 Task: Add The Honest Company Ultra Calming Shampoo & Body Wash to the cart.
Action: Mouse moved to (860, 295)
Screenshot: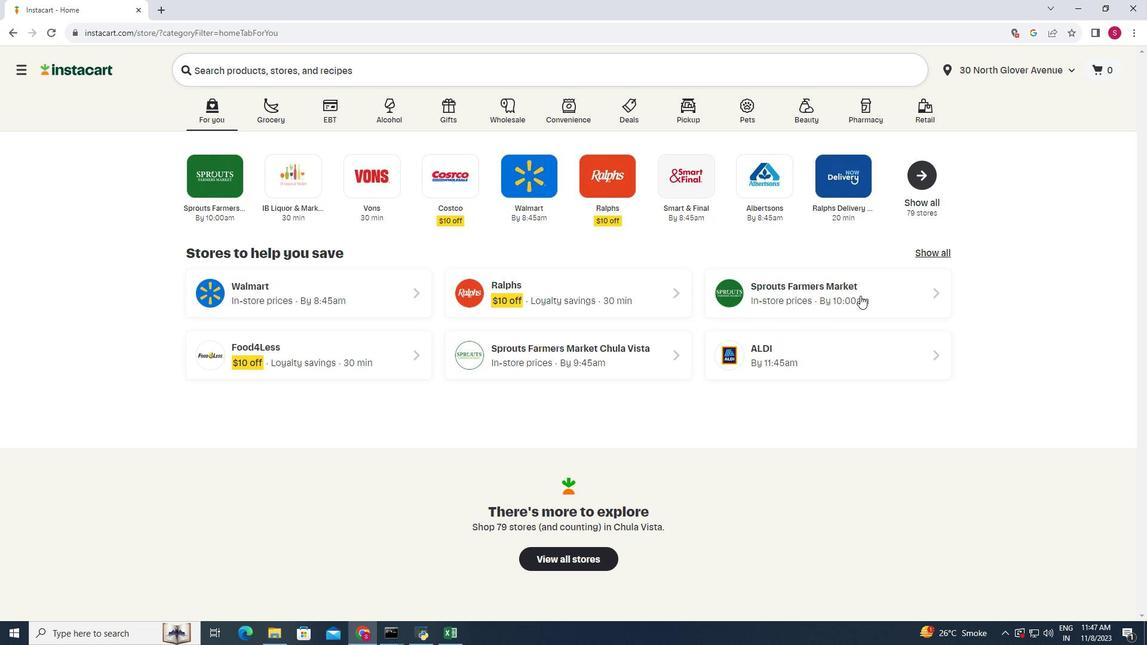 
Action: Mouse pressed left at (860, 295)
Screenshot: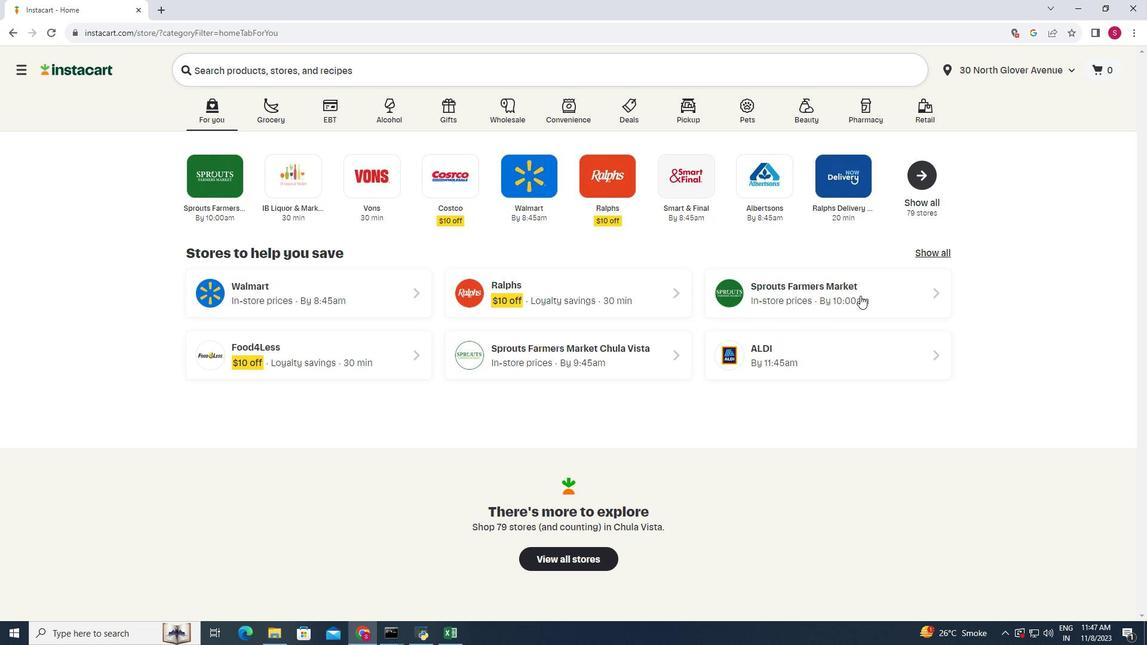 
Action: Mouse moved to (60, 476)
Screenshot: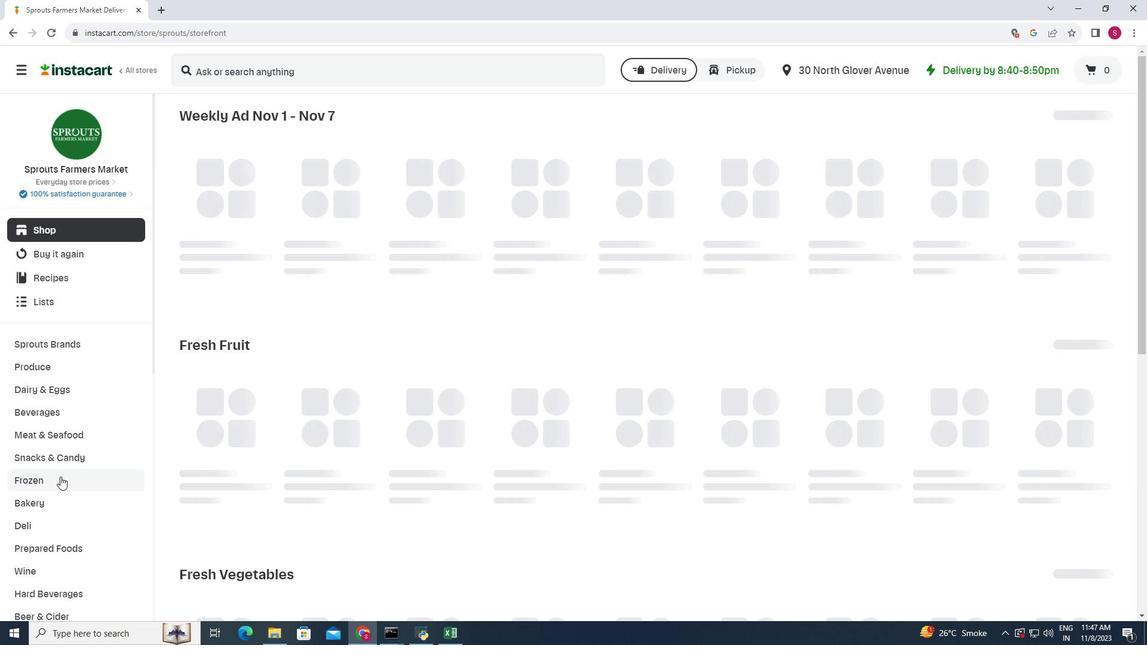 
Action: Mouse scrolled (60, 476) with delta (0, 0)
Screenshot: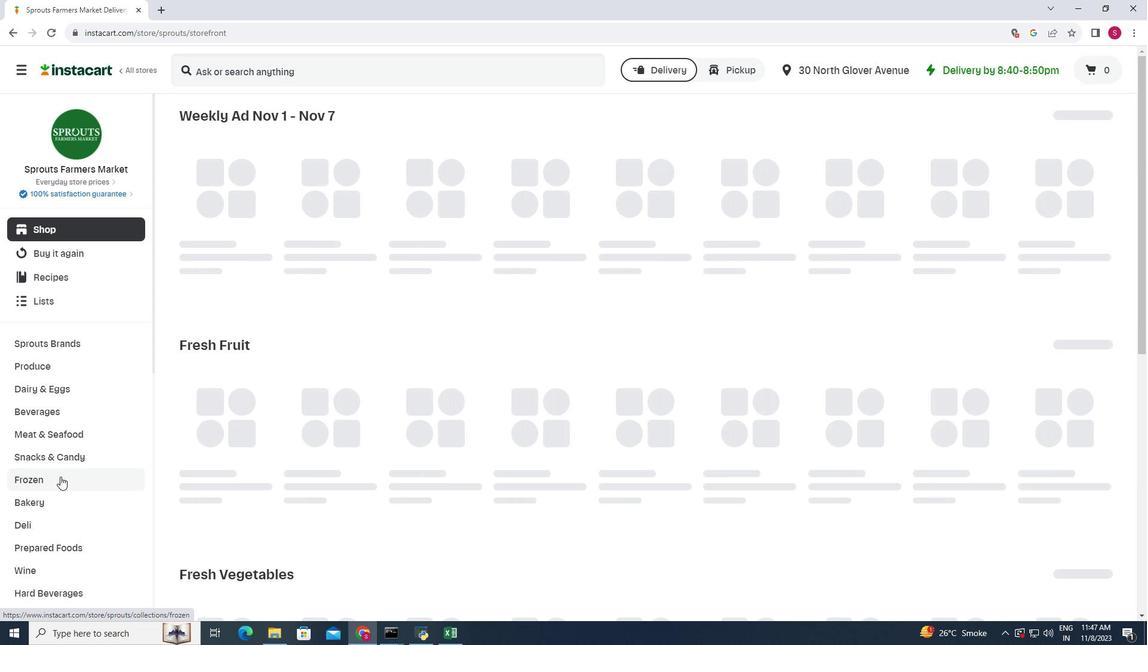 
Action: Mouse scrolled (60, 476) with delta (0, 0)
Screenshot: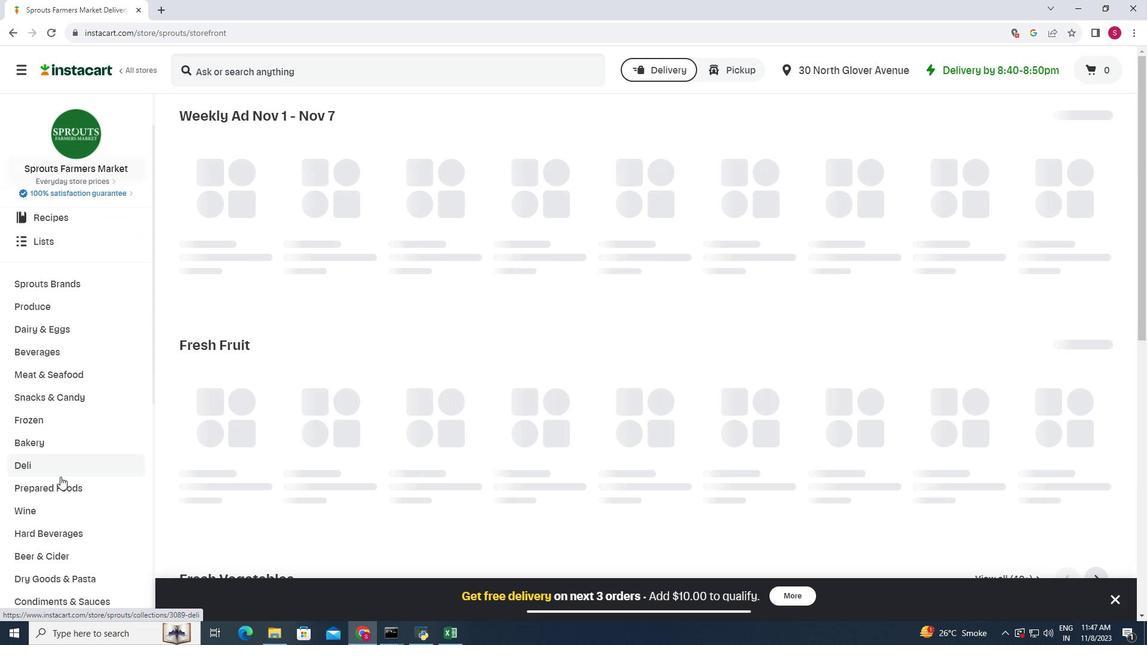 
Action: Mouse scrolled (60, 476) with delta (0, 0)
Screenshot: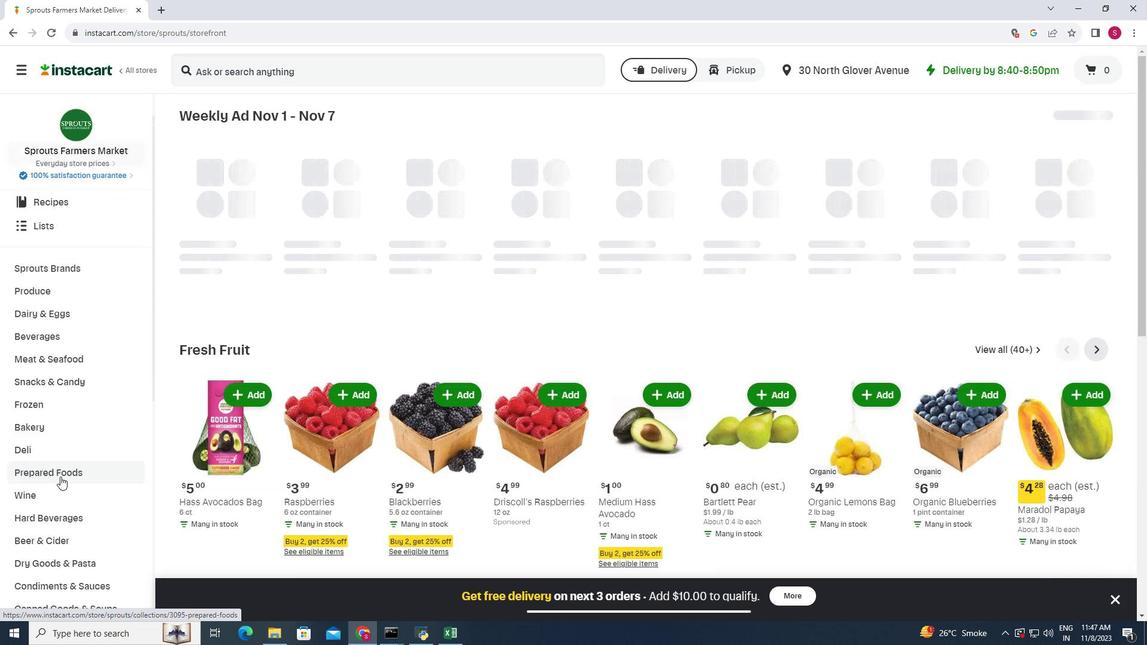 
Action: Mouse scrolled (60, 476) with delta (0, 0)
Screenshot: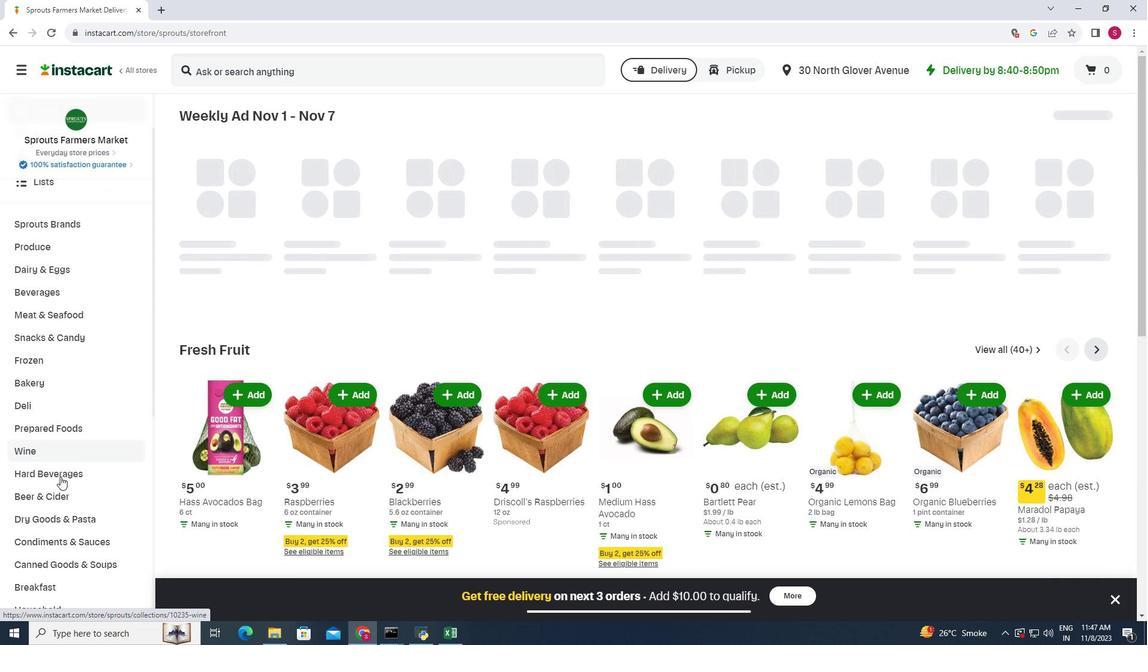 
Action: Mouse scrolled (60, 476) with delta (0, 0)
Screenshot: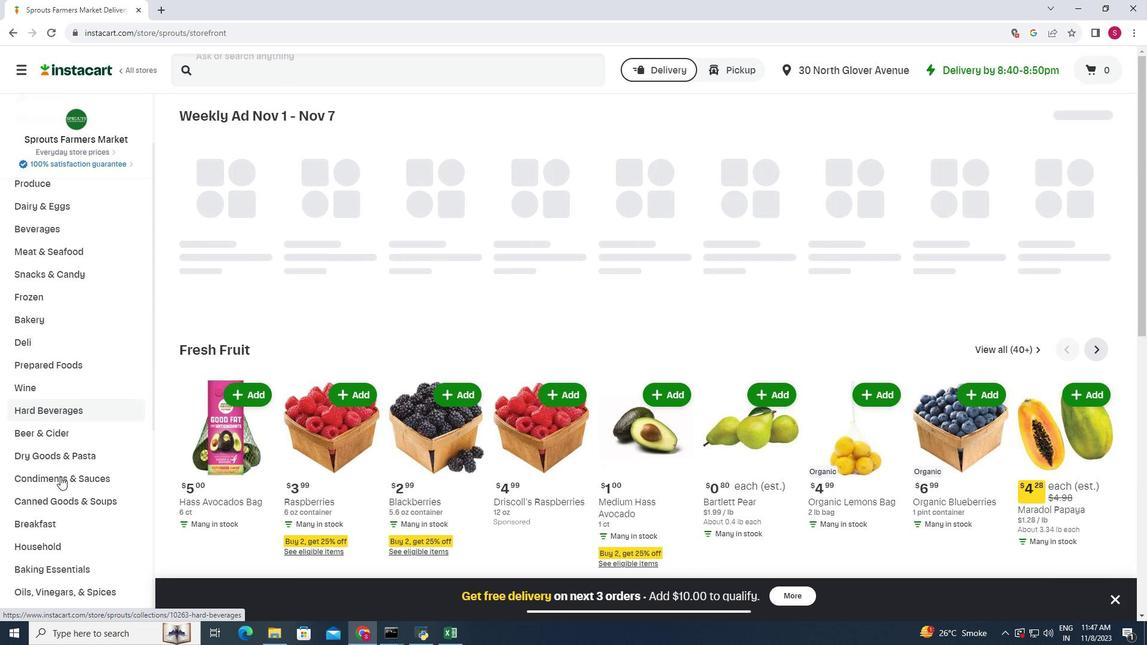 
Action: Mouse moved to (60, 476)
Screenshot: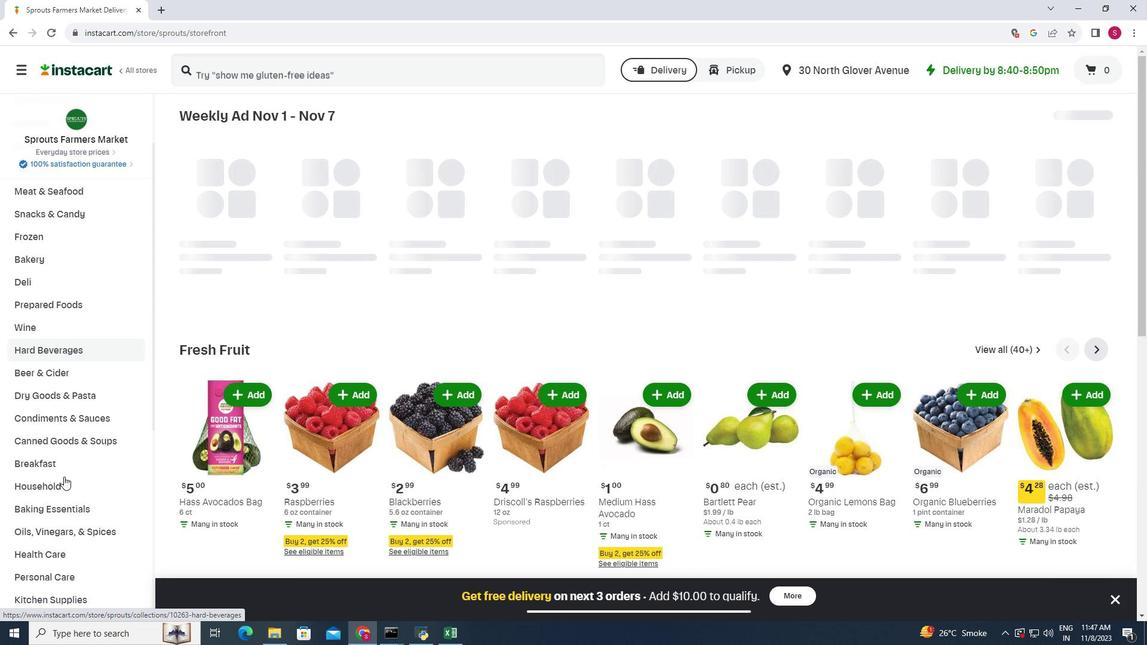 
Action: Mouse scrolled (60, 476) with delta (0, 0)
Screenshot: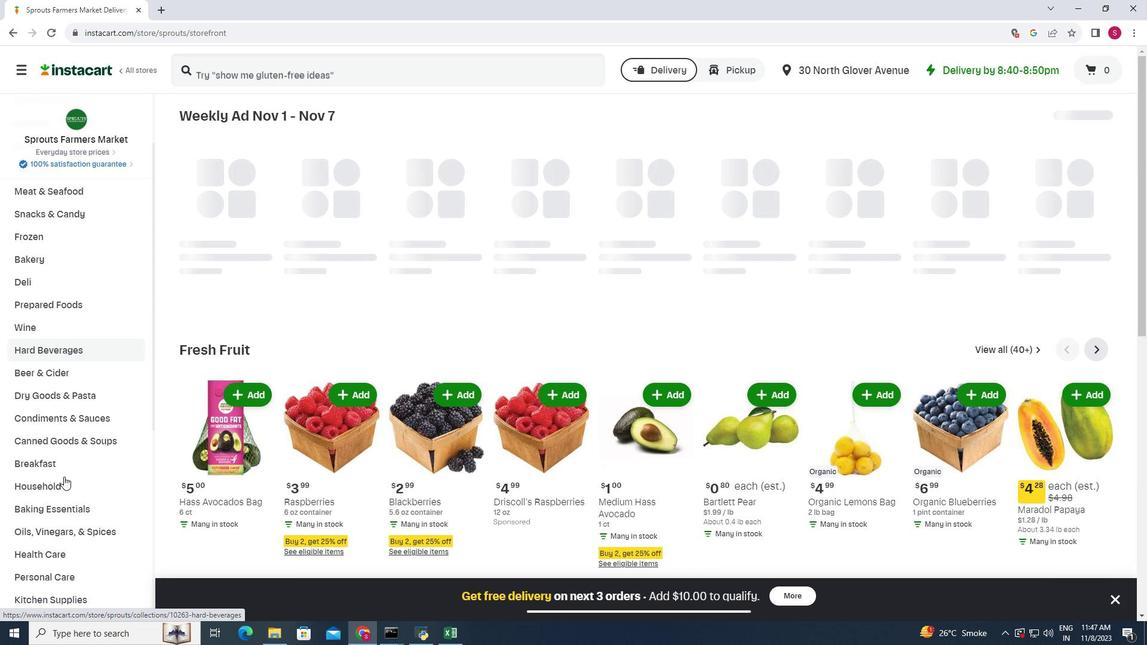 
Action: Mouse moved to (63, 476)
Screenshot: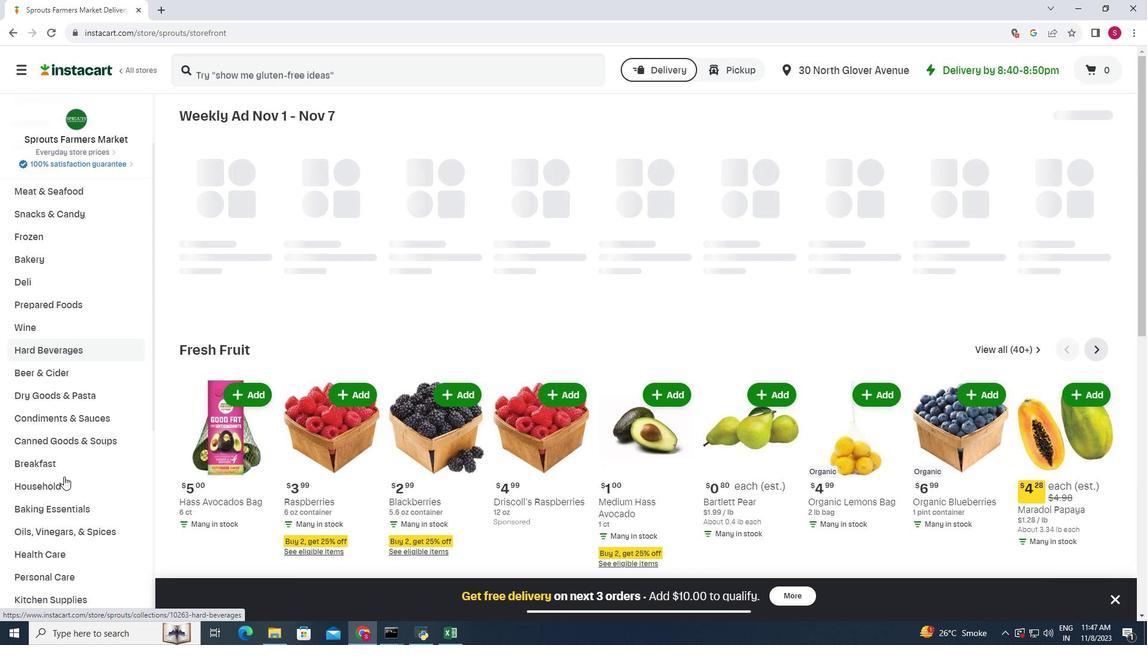 
Action: Mouse scrolled (63, 476) with delta (0, 0)
Screenshot: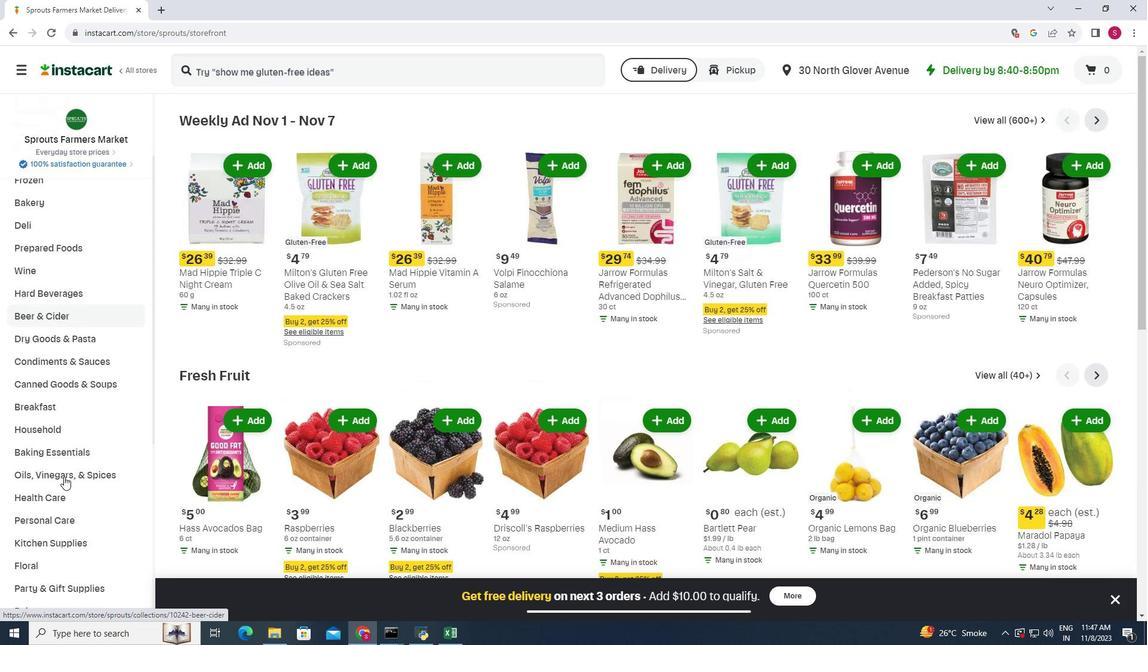 
Action: Mouse moved to (75, 468)
Screenshot: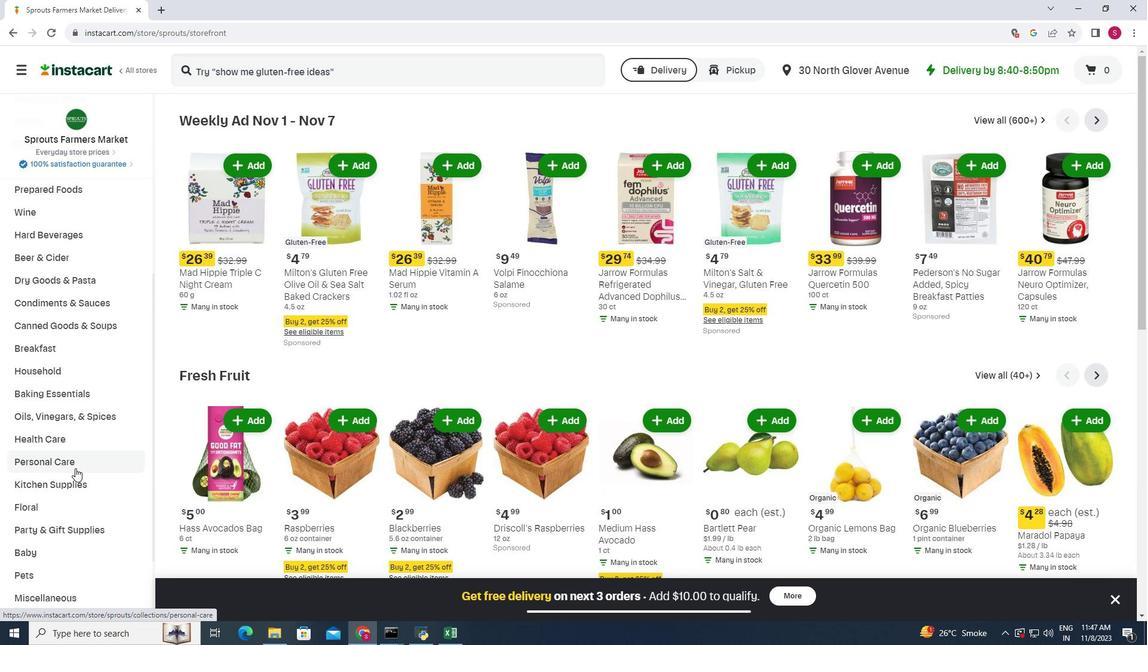 
Action: Mouse pressed left at (75, 468)
Screenshot: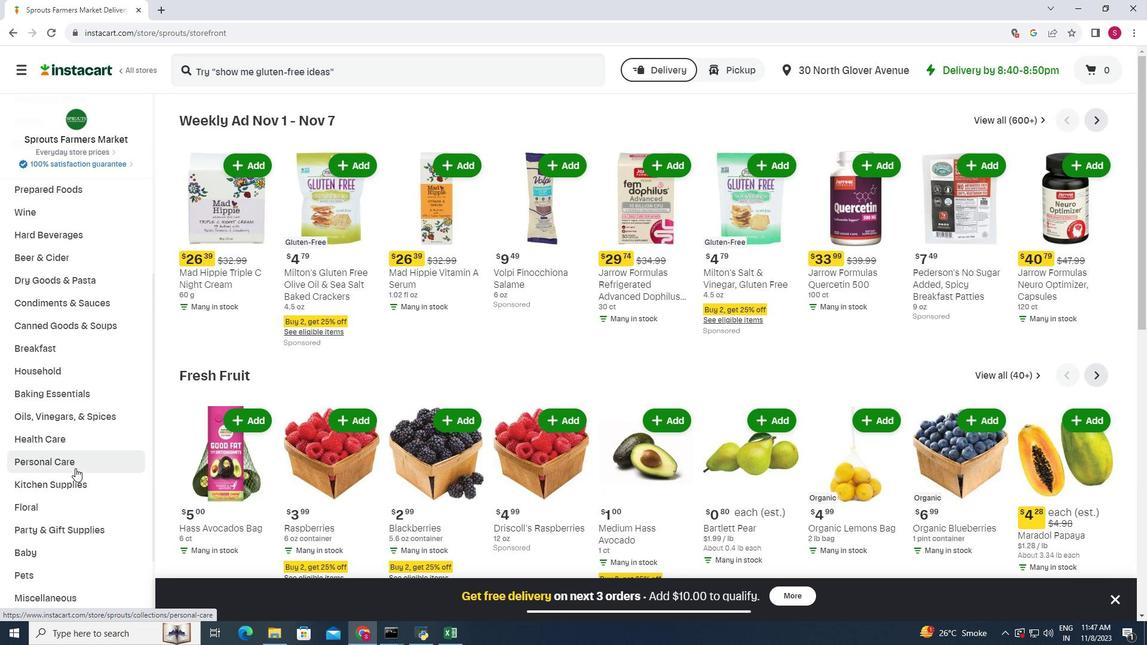 
Action: Mouse moved to (300, 160)
Screenshot: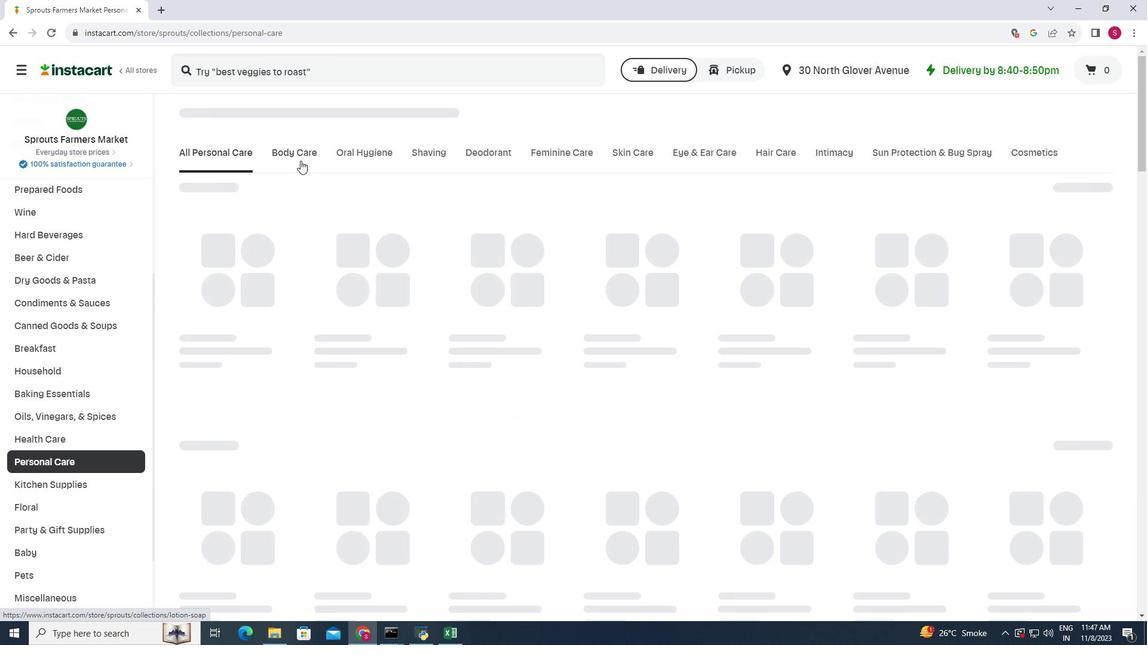 
Action: Mouse pressed left at (300, 160)
Screenshot: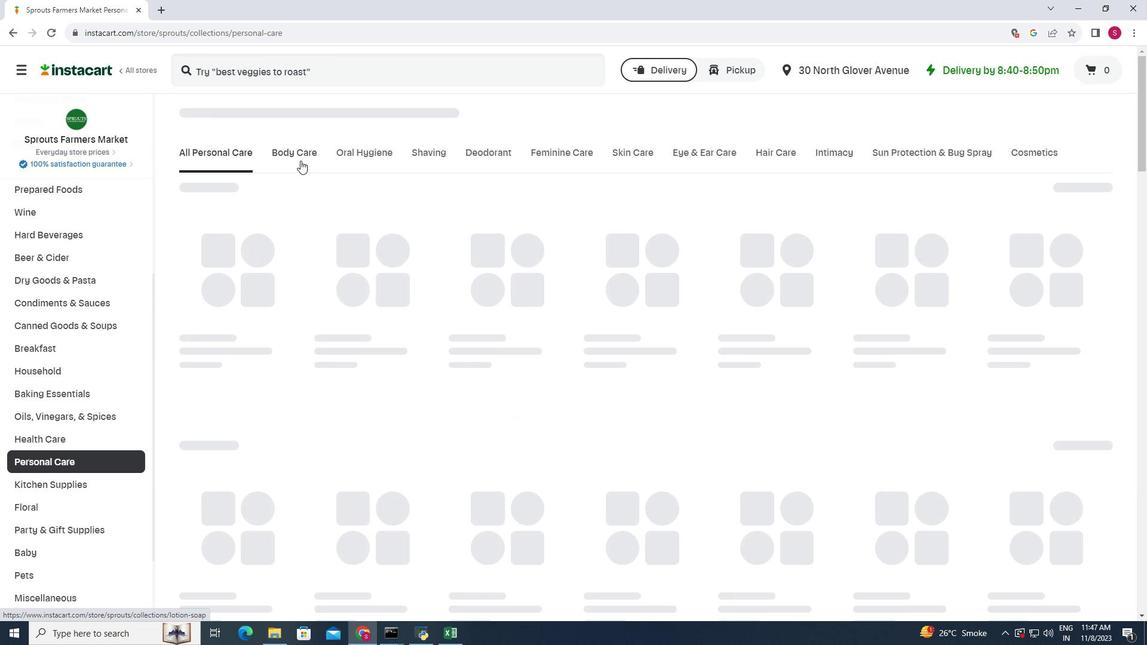 
Action: Mouse moved to (271, 197)
Screenshot: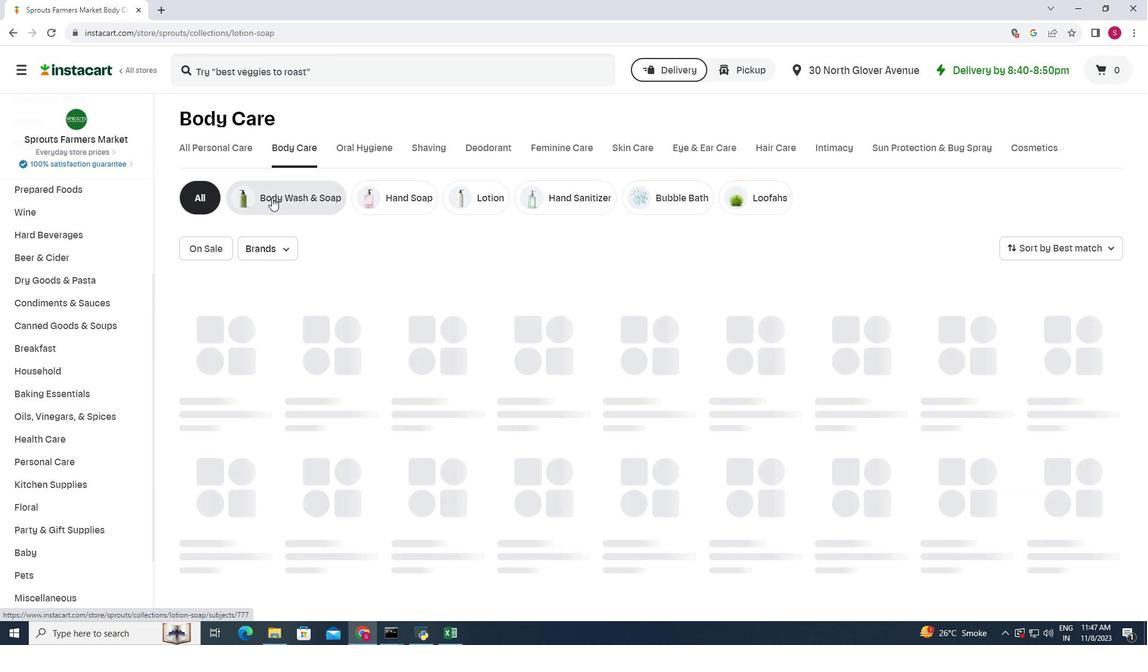 
Action: Mouse pressed left at (271, 197)
Screenshot: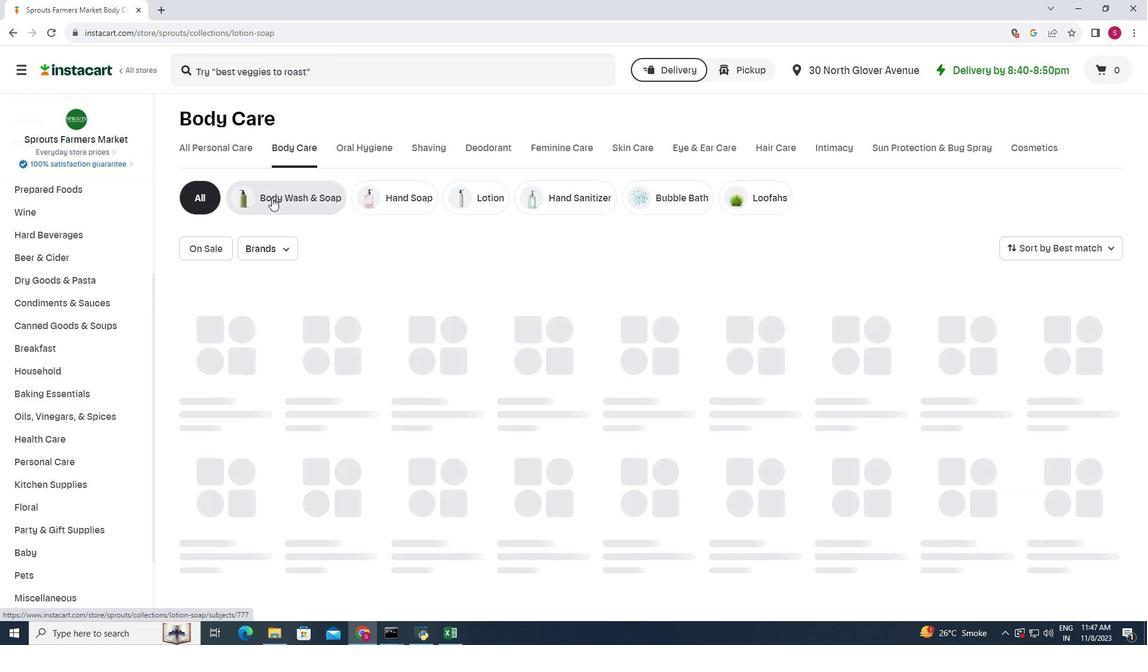 
Action: Mouse moved to (317, 71)
Screenshot: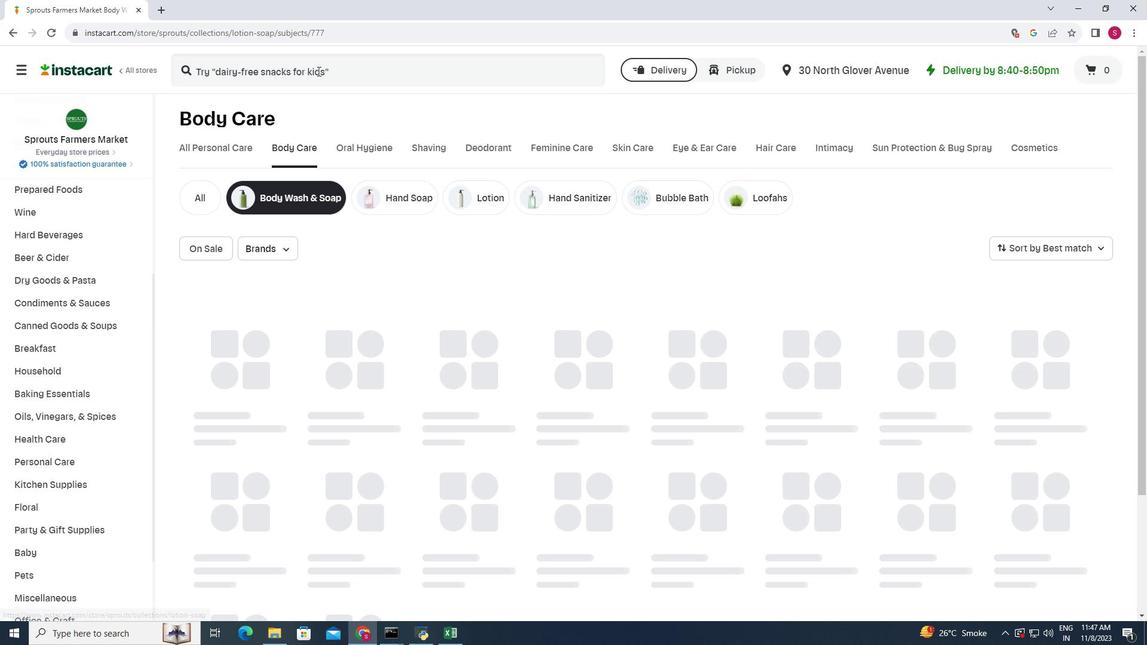 
Action: Mouse pressed left at (317, 71)
Screenshot: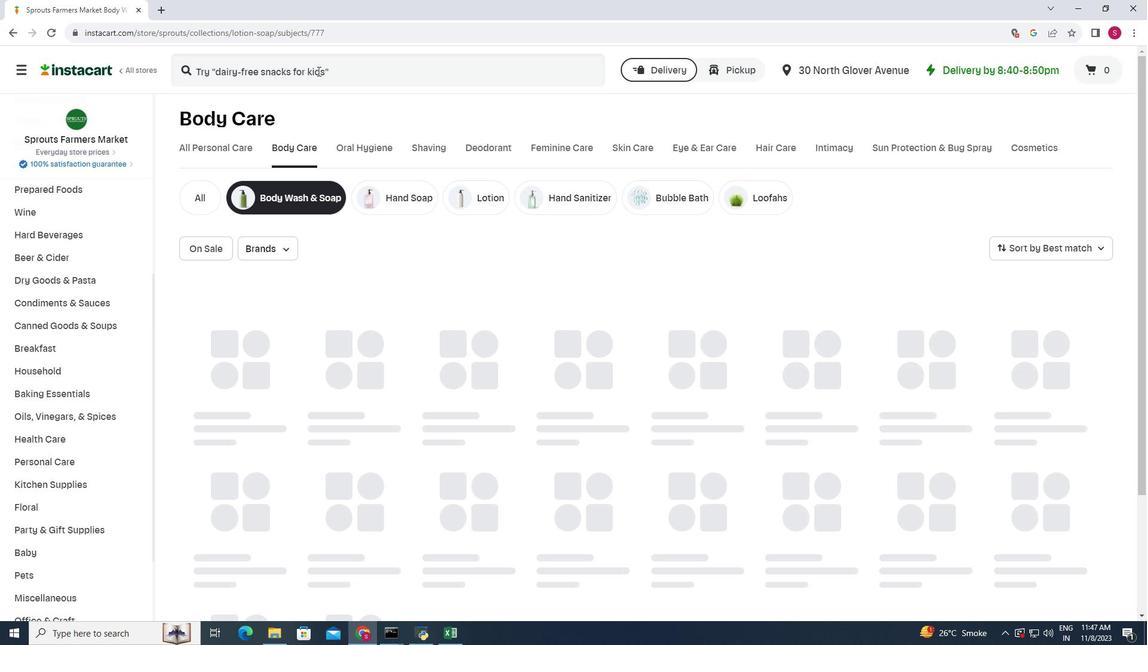 
Action: Mouse moved to (317, 71)
Screenshot: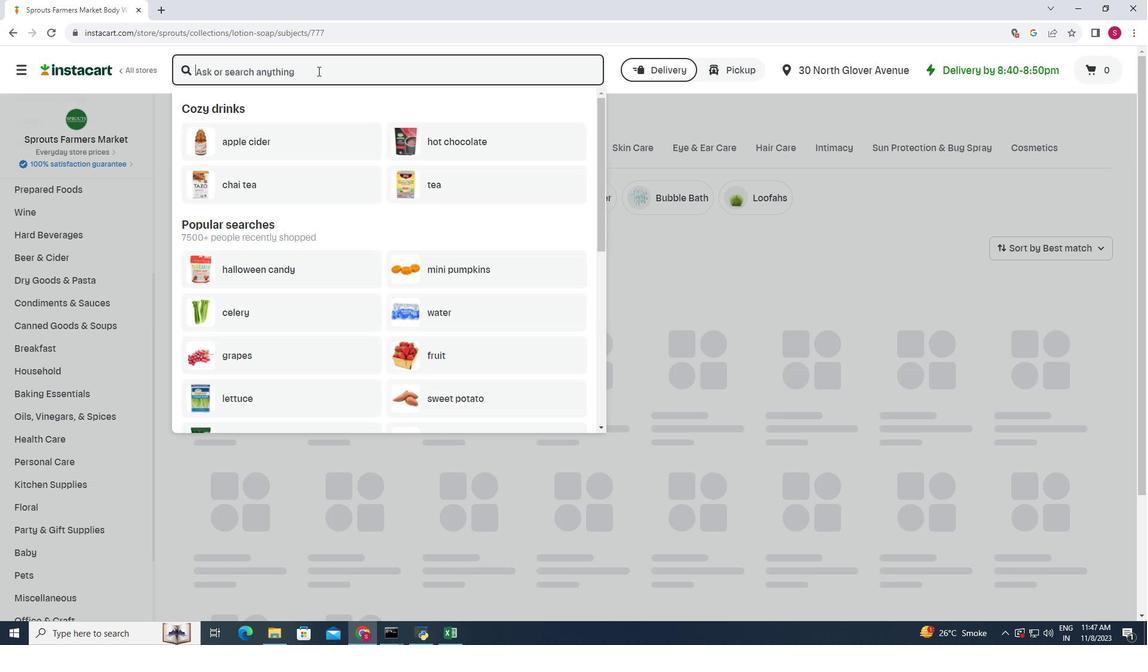 
Action: Key pressed <Key.shift>The<Key.space><Key.shift>Honest<Key.space><Key.shift>Compny<Key.space><Key.backspace><Key.backspace><Key.backspace>any<Key.space><Key.shift>Ultra<Key.space><Key.shift>Calming<Key.space><Key.shift><Key.shift><Key.shift><Key.shift><Key.shift><Key.shift>Shampoo<Key.space><Key.shift><Key.shift><Key.shift><Key.shift>&<Key.space><Key.shift>Bosy<Key.space><Key.shift>Wash<Key.enter>
Screenshot: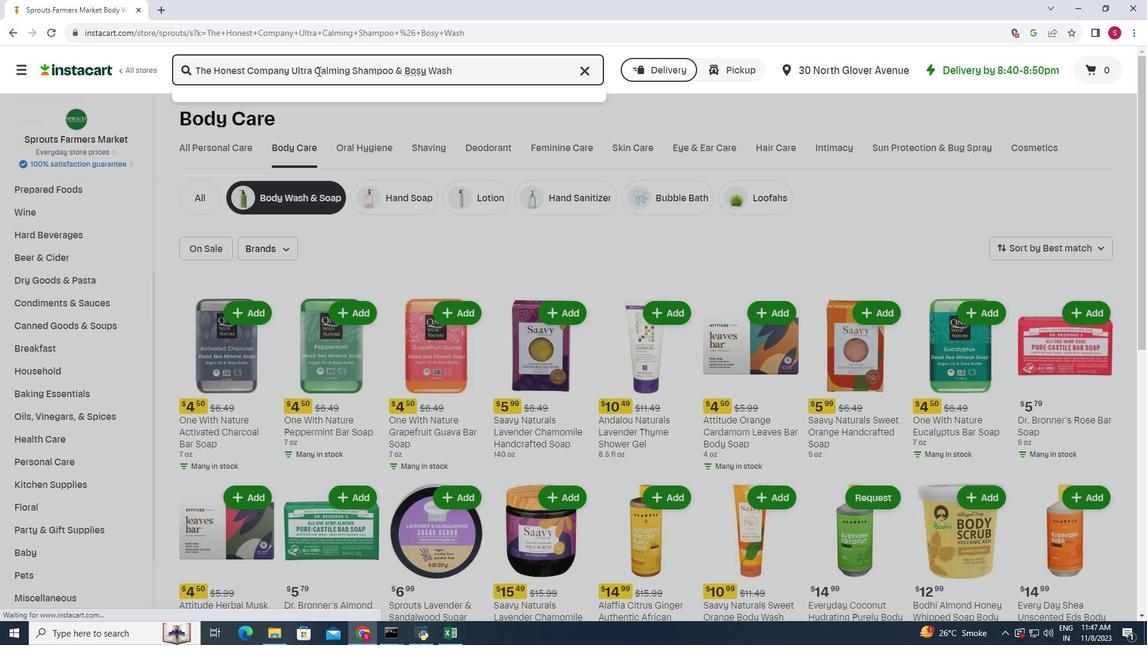 
Action: Mouse moved to (585, 230)
Screenshot: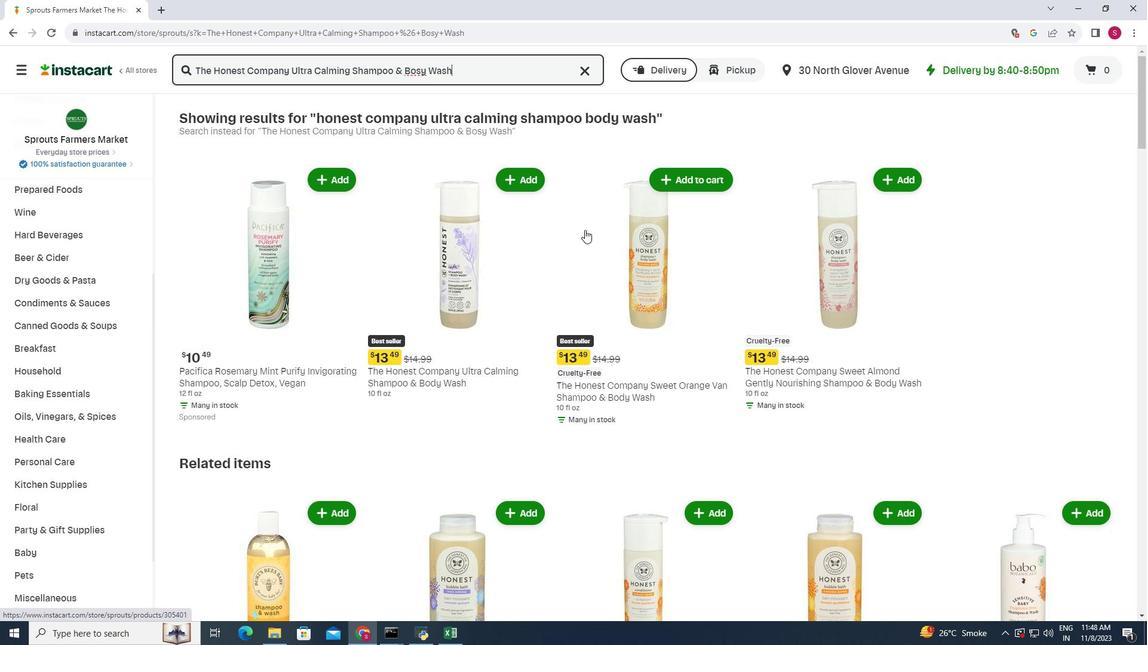 
Action: Mouse scrolled (585, 229) with delta (0, 0)
Screenshot: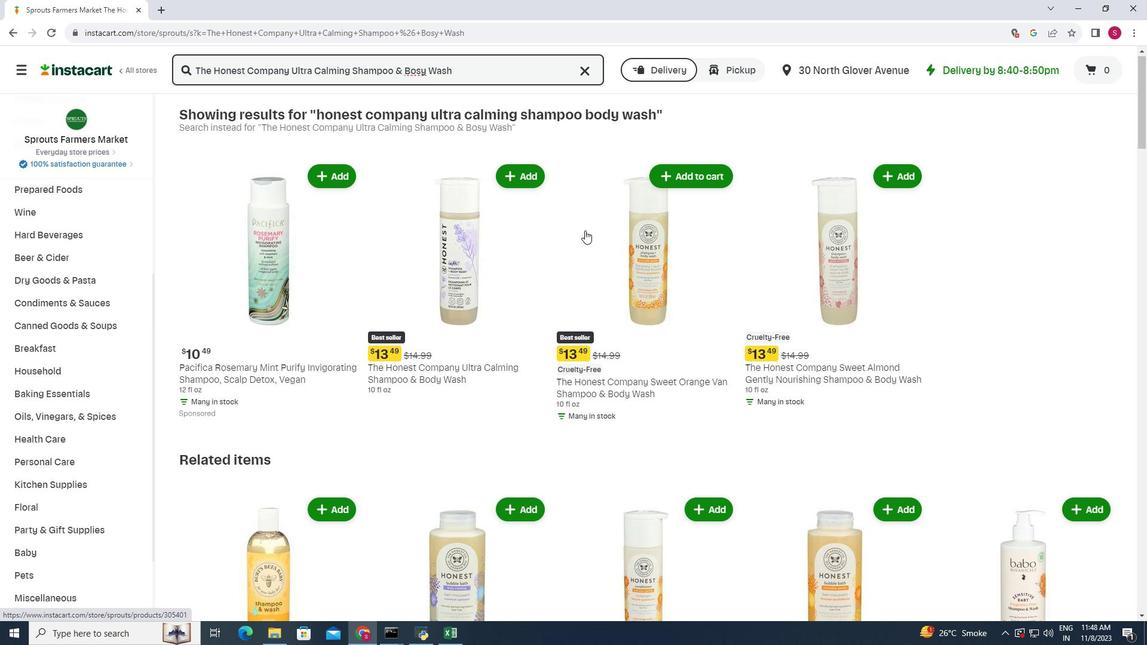 
Action: Mouse moved to (585, 230)
Screenshot: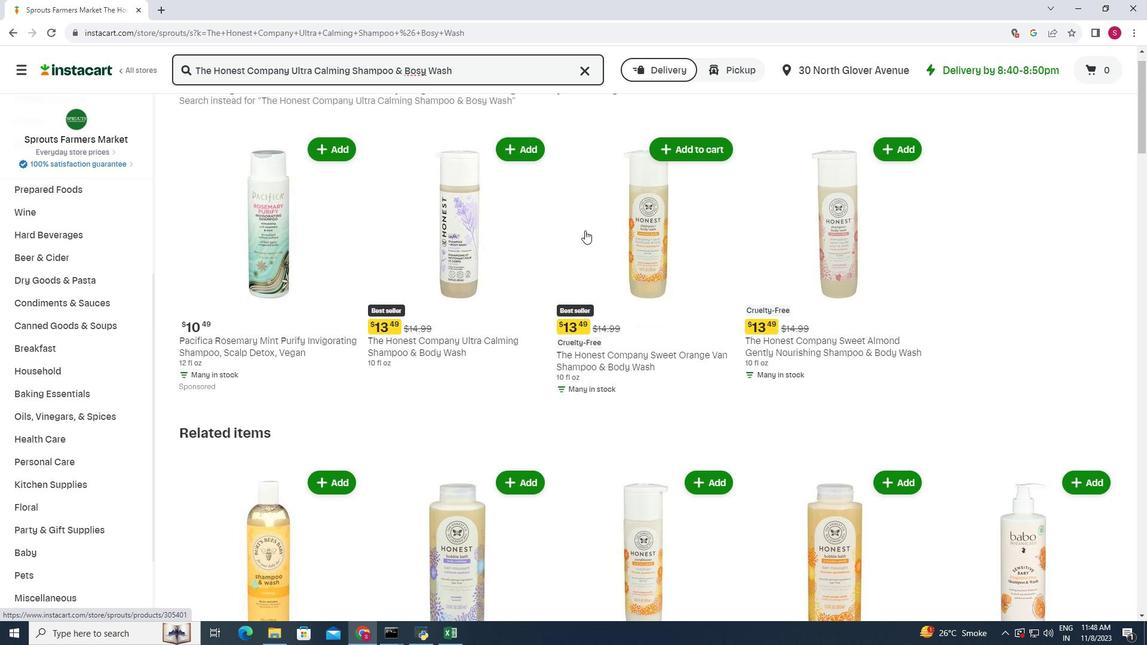 
Action: Mouse scrolled (585, 231) with delta (0, 0)
Screenshot: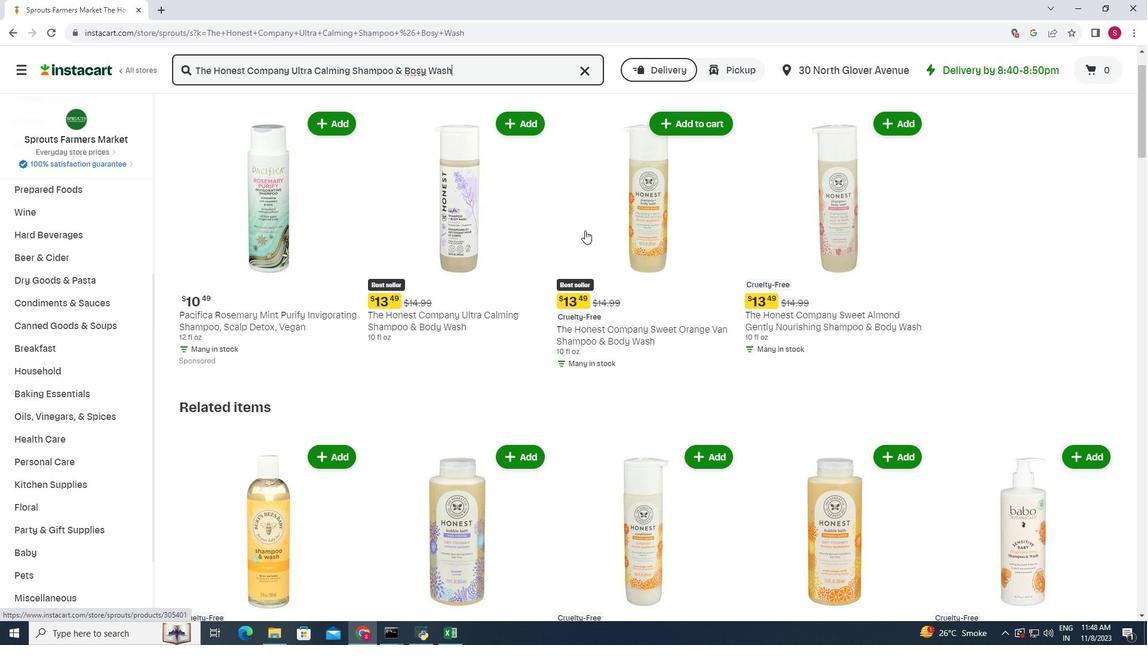 
Action: Mouse moved to (516, 185)
Screenshot: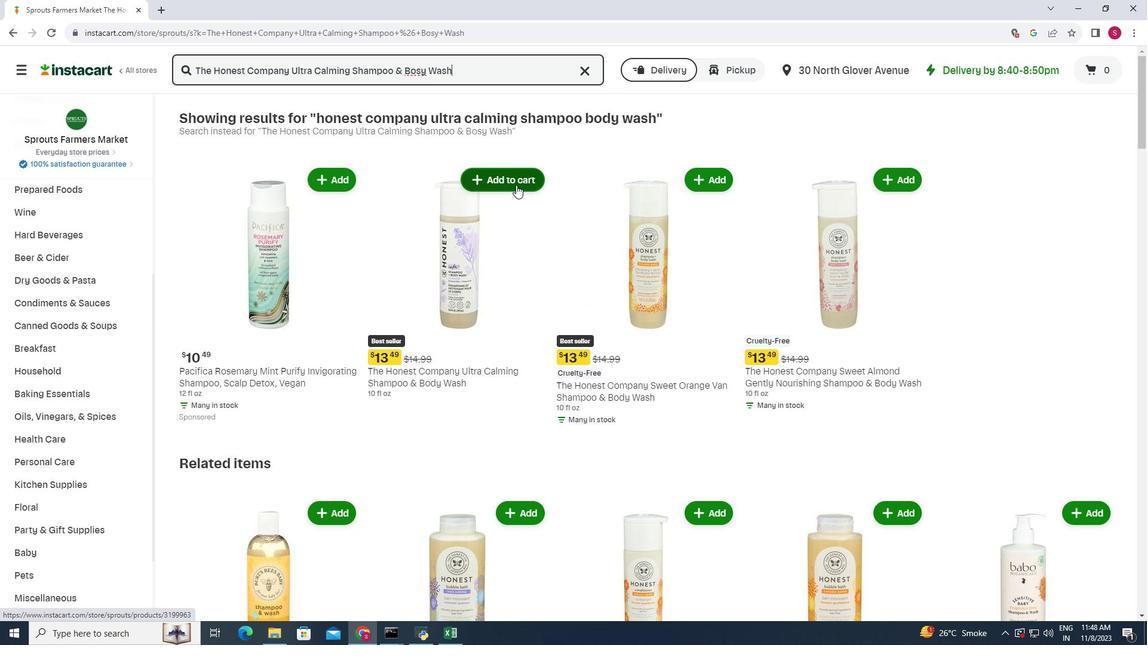 
Action: Mouse pressed left at (516, 185)
Screenshot: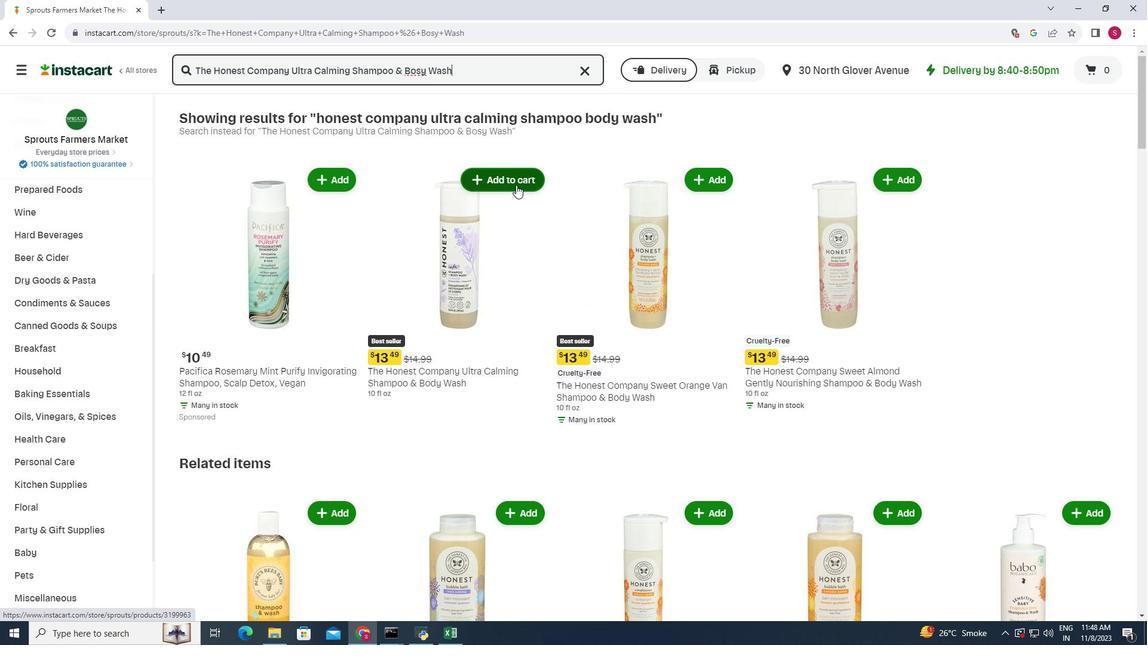 
Action: Mouse moved to (553, 155)
Screenshot: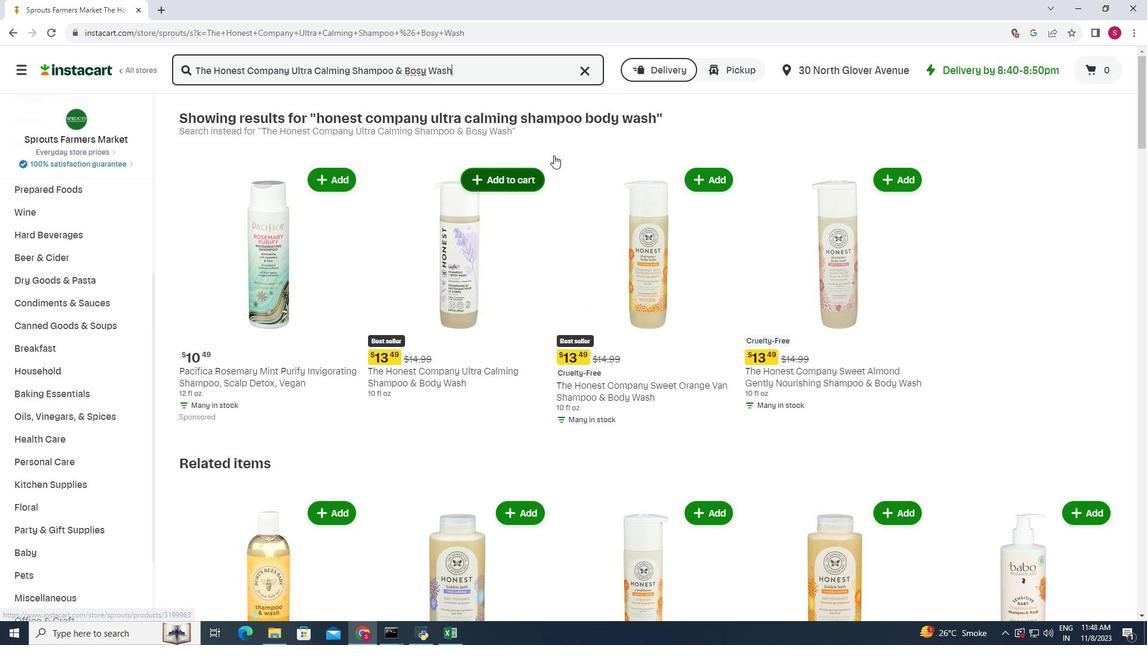 
